 Task: Select the never option in the interactive window collapse cell input code.
Action: Mouse moved to (63, 455)
Screenshot: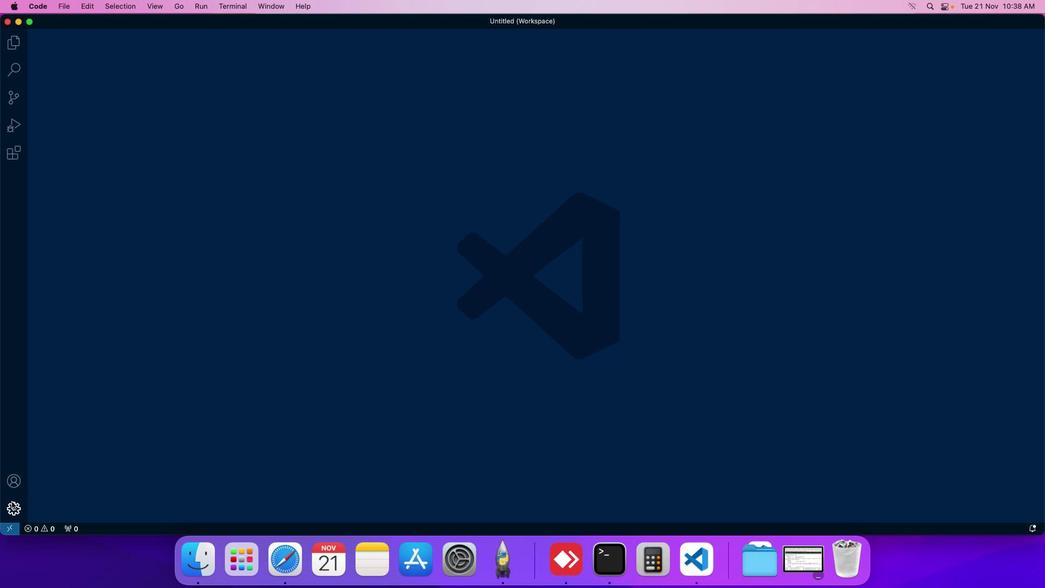 
Action: Mouse pressed left at (63, 455)
Screenshot: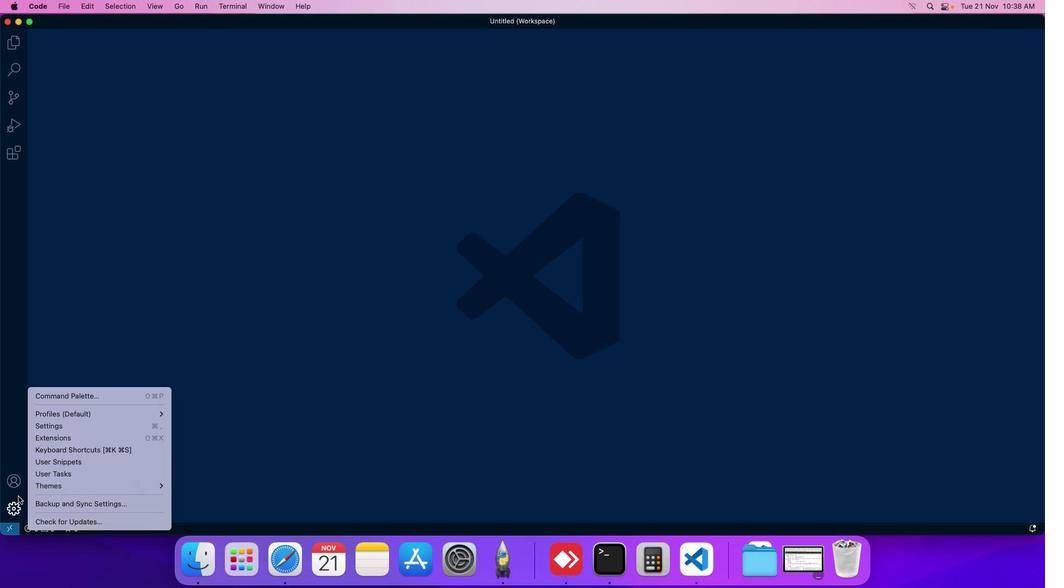 
Action: Mouse moved to (87, 394)
Screenshot: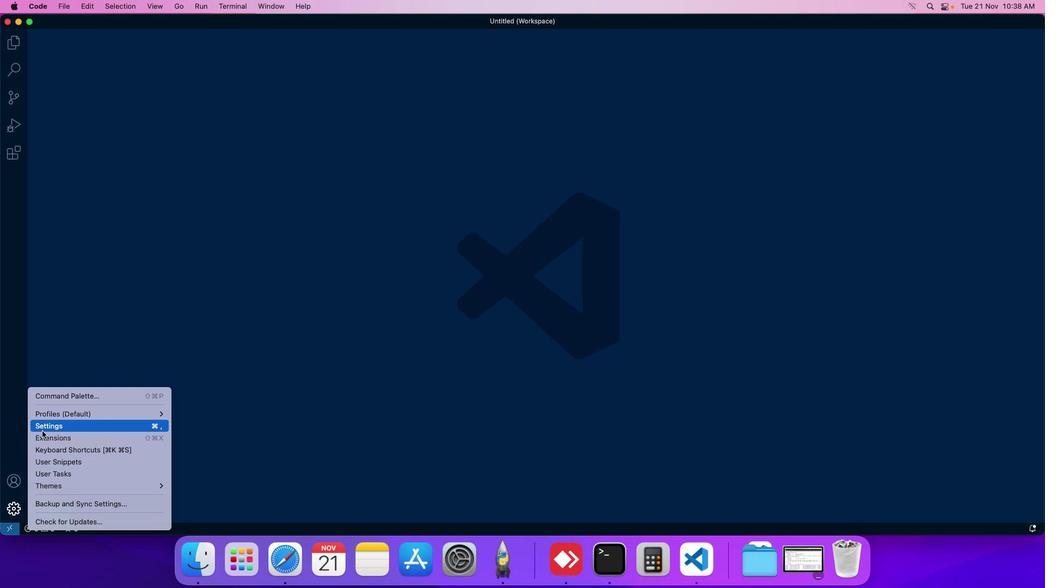 
Action: Mouse pressed left at (87, 394)
Screenshot: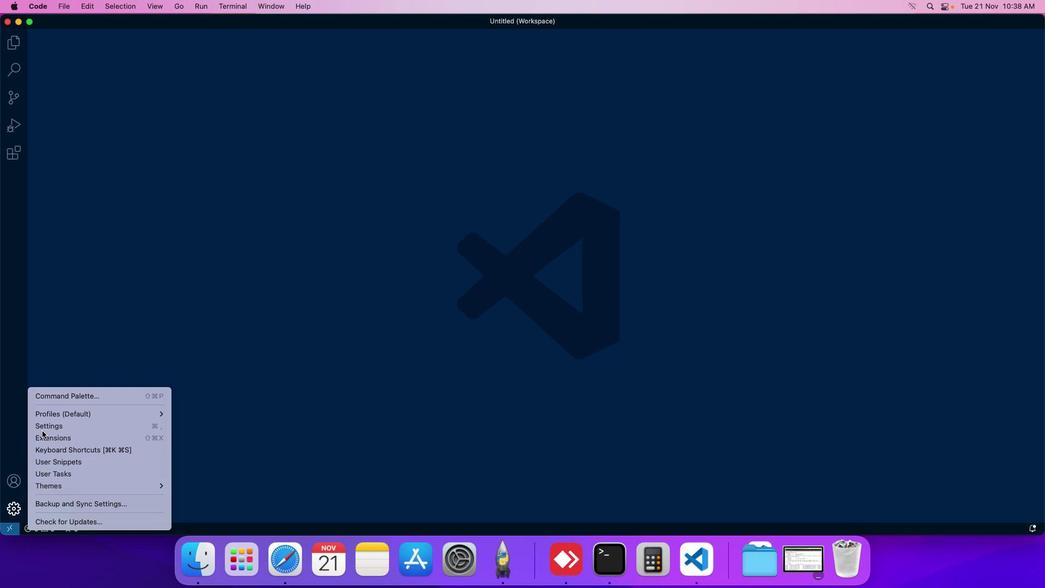 
Action: Mouse moved to (239, 101)
Screenshot: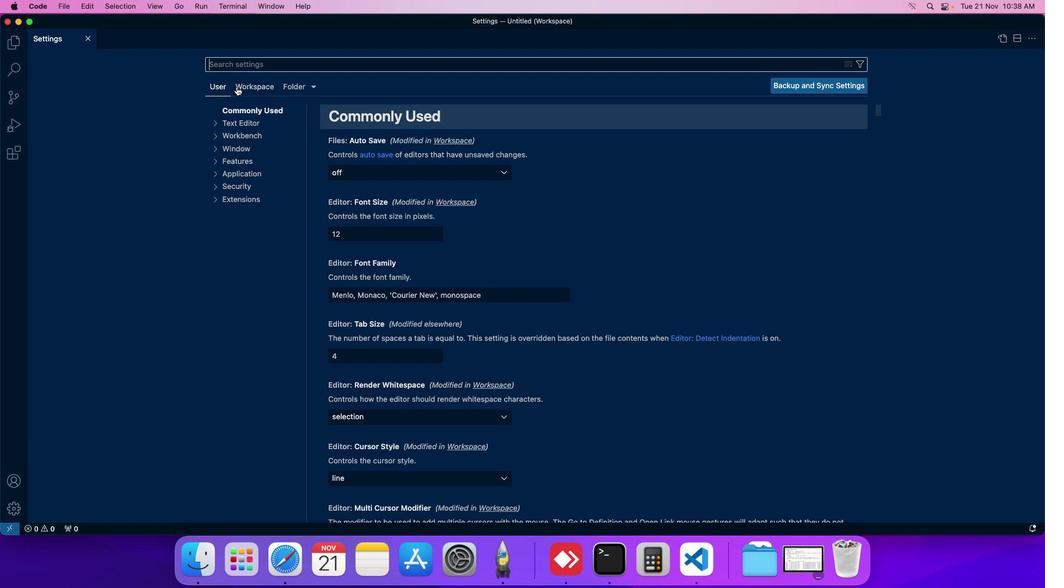 
Action: Mouse pressed left at (239, 101)
Screenshot: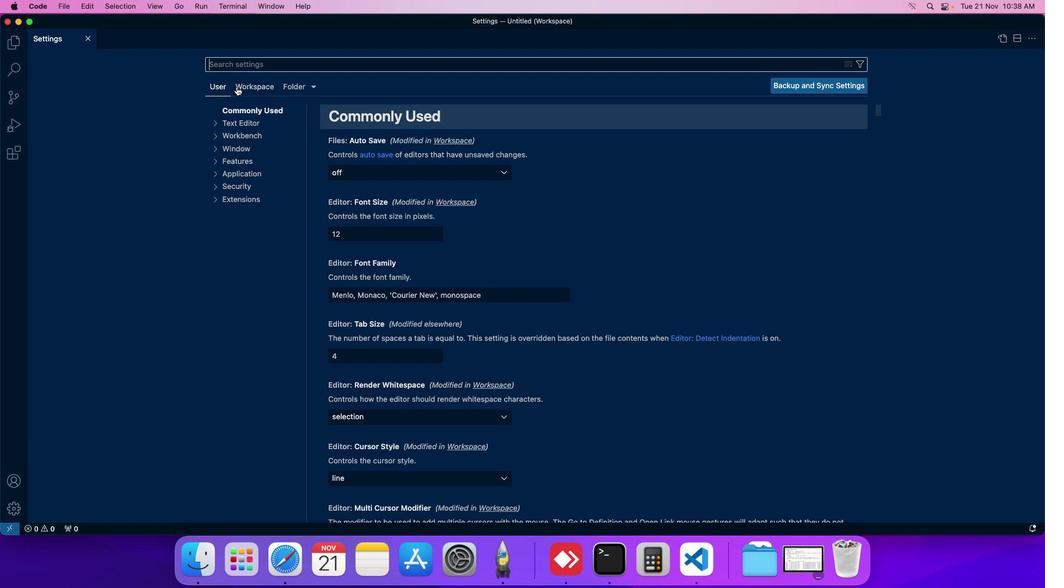 
Action: Mouse moved to (243, 167)
Screenshot: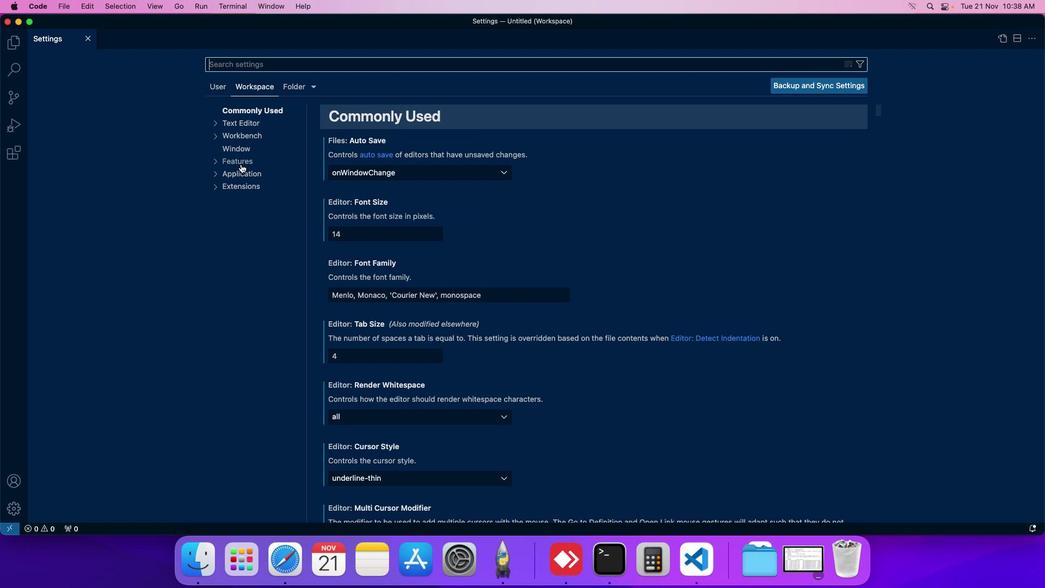 
Action: Mouse pressed left at (243, 167)
Screenshot: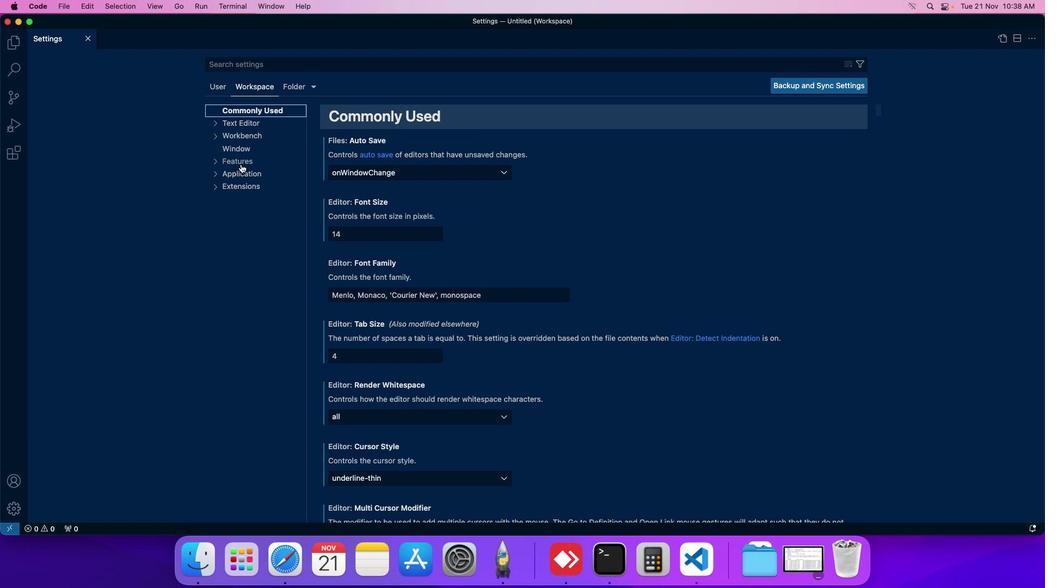 
Action: Mouse moved to (248, 324)
Screenshot: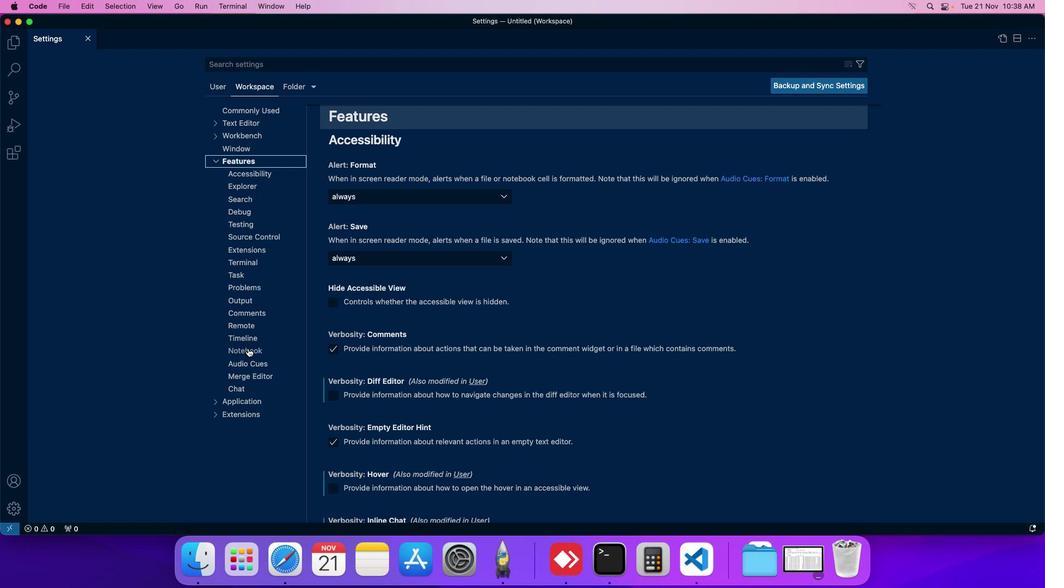 
Action: Mouse pressed left at (248, 324)
Screenshot: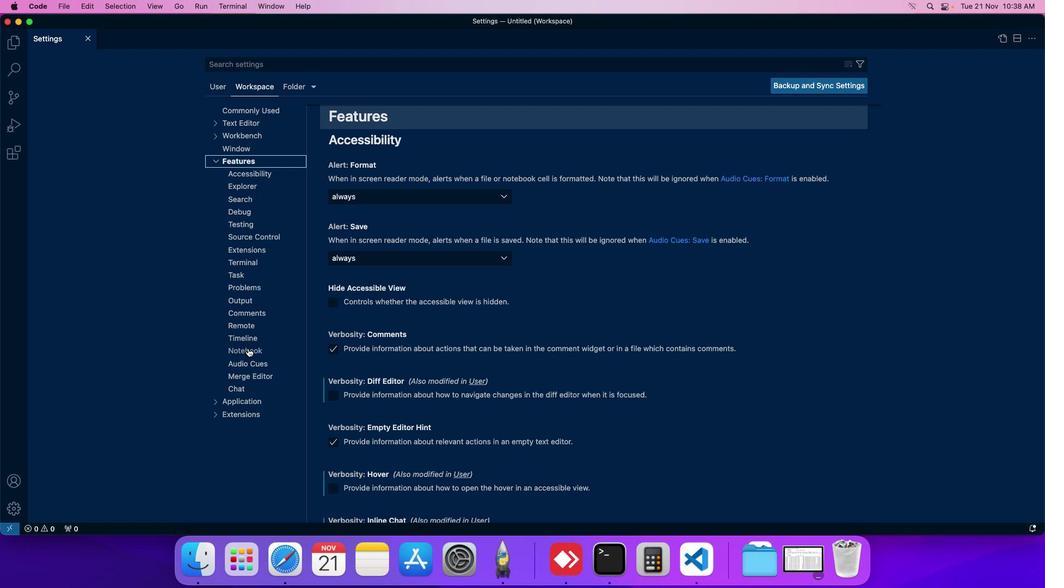 
Action: Mouse moved to (364, 371)
Screenshot: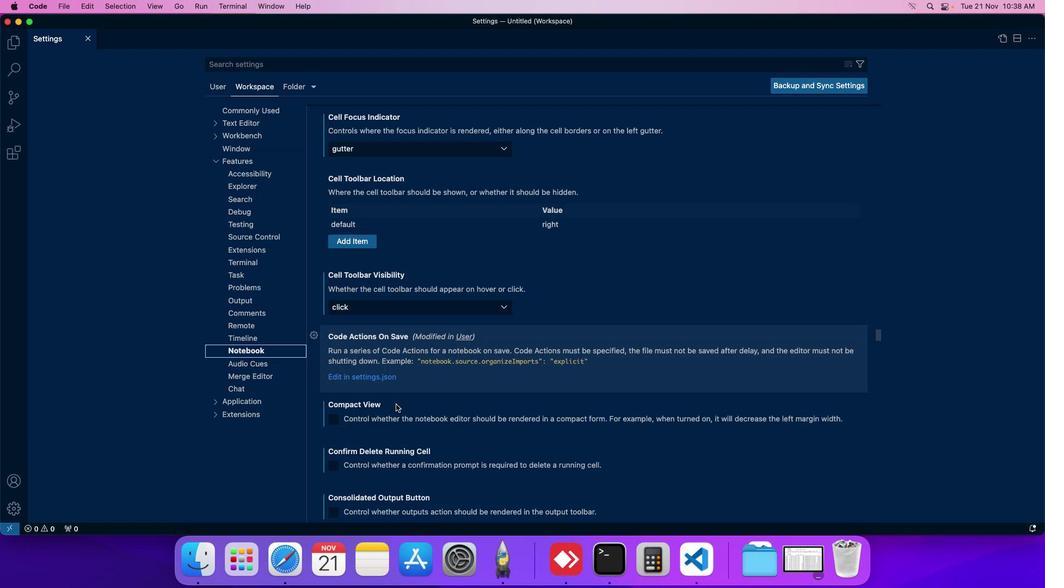 
Action: Mouse scrolled (364, 371) with delta (53, 27)
Screenshot: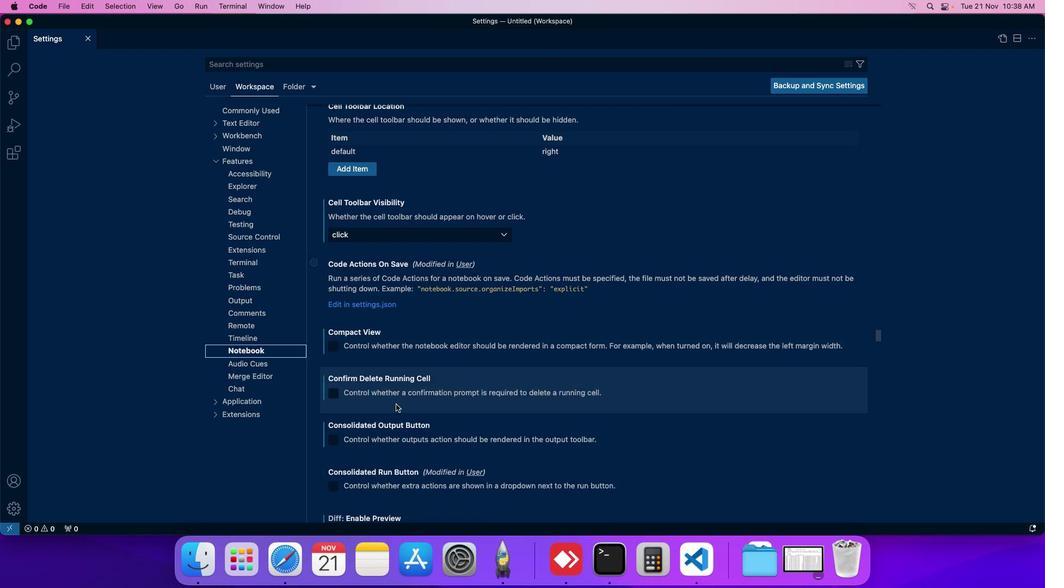 
Action: Mouse scrolled (364, 371) with delta (53, 27)
Screenshot: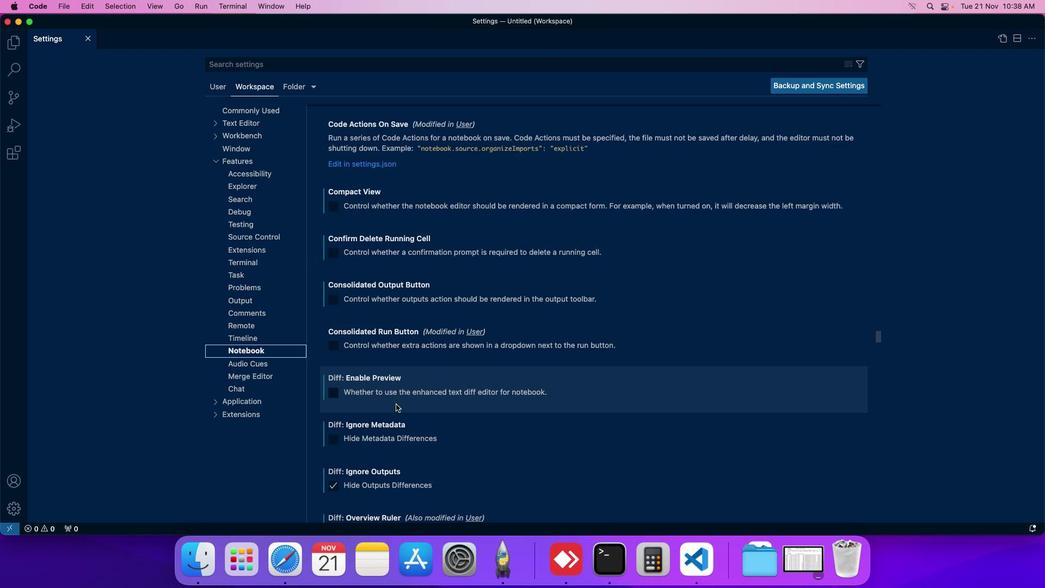 
Action: Mouse scrolled (364, 371) with delta (53, 27)
Screenshot: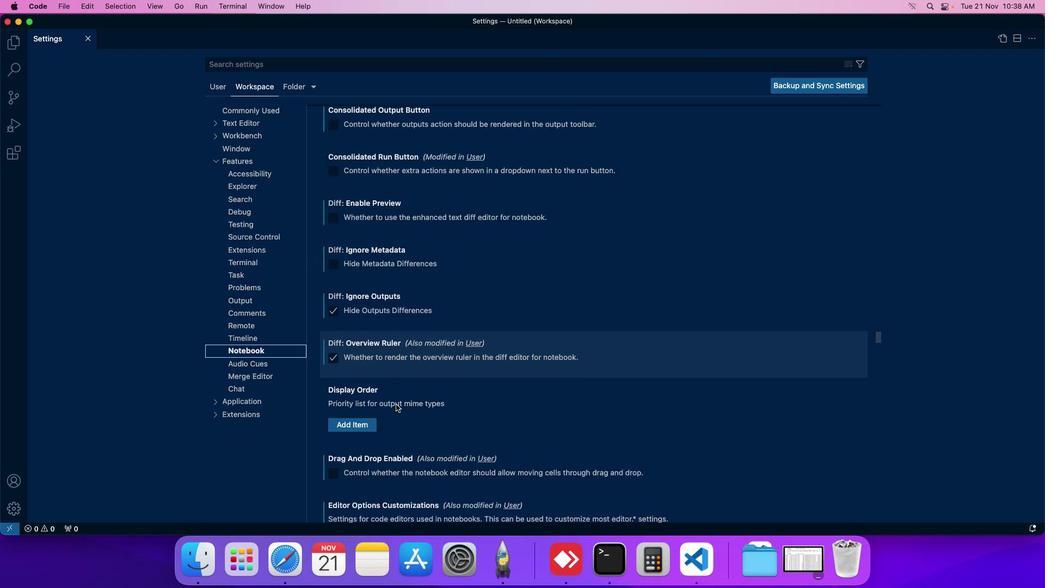 
Action: Mouse scrolled (364, 371) with delta (53, 27)
Screenshot: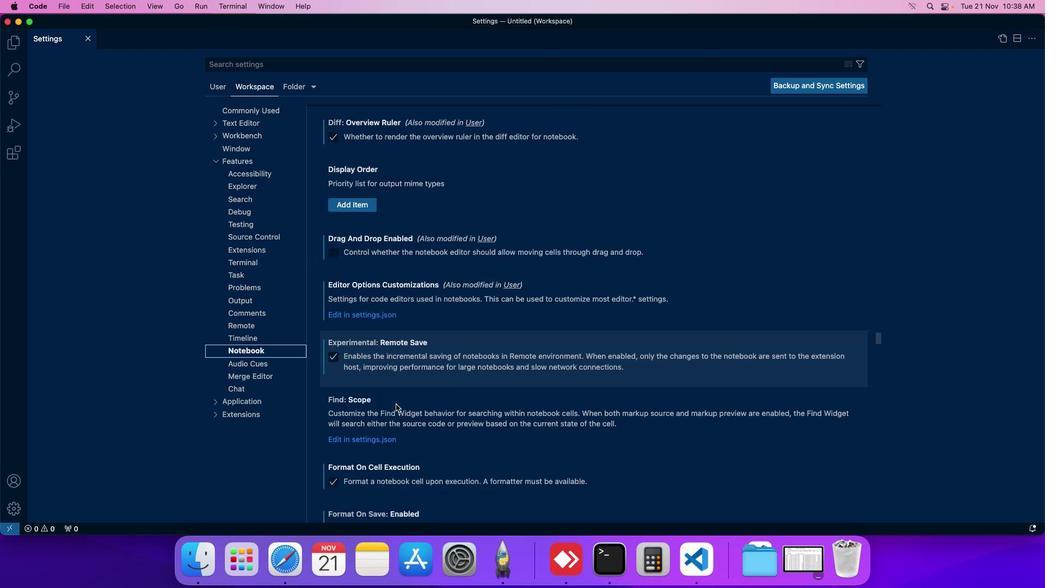 
Action: Mouse scrolled (364, 371) with delta (53, 27)
Screenshot: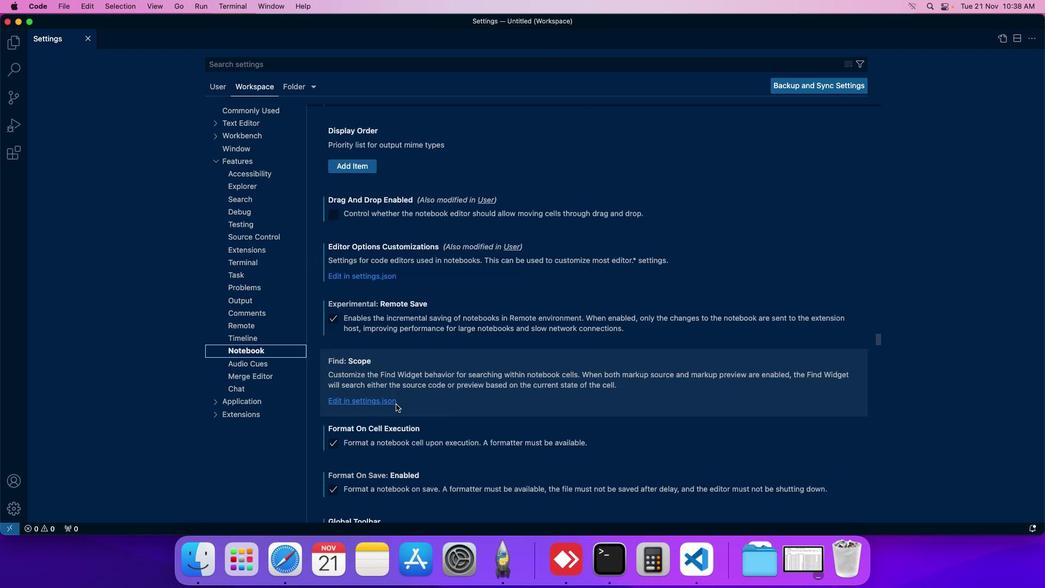 
Action: Mouse scrolled (364, 371) with delta (53, 27)
Screenshot: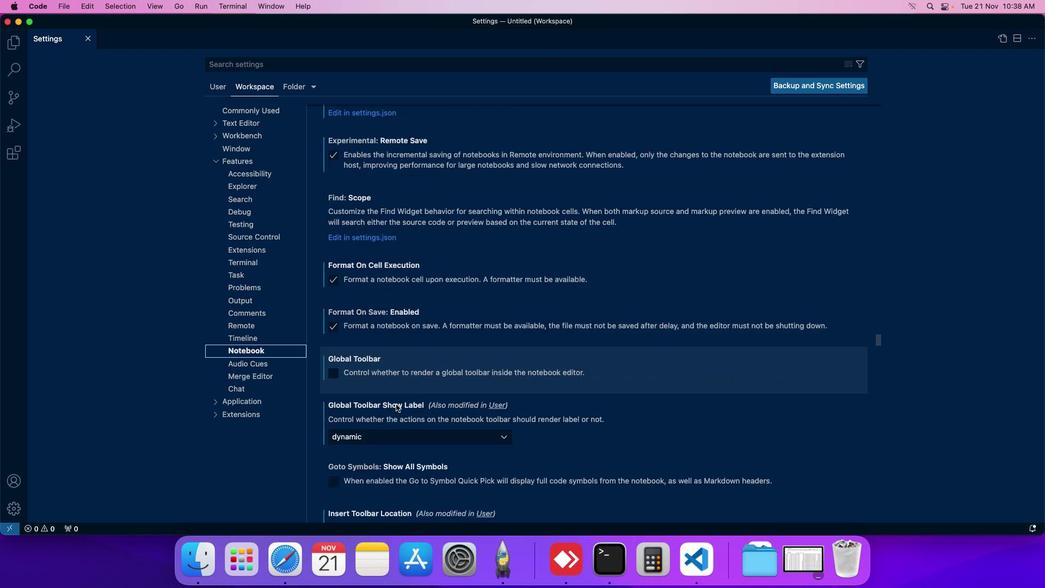 
Action: Mouse scrolled (364, 371) with delta (53, 27)
Screenshot: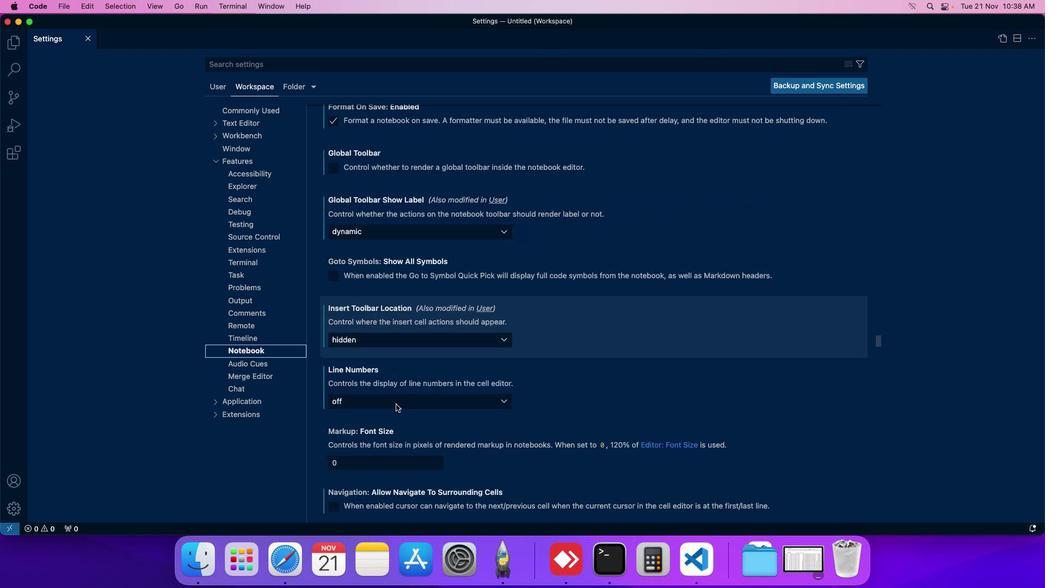 
Action: Mouse scrolled (364, 371) with delta (53, 27)
Screenshot: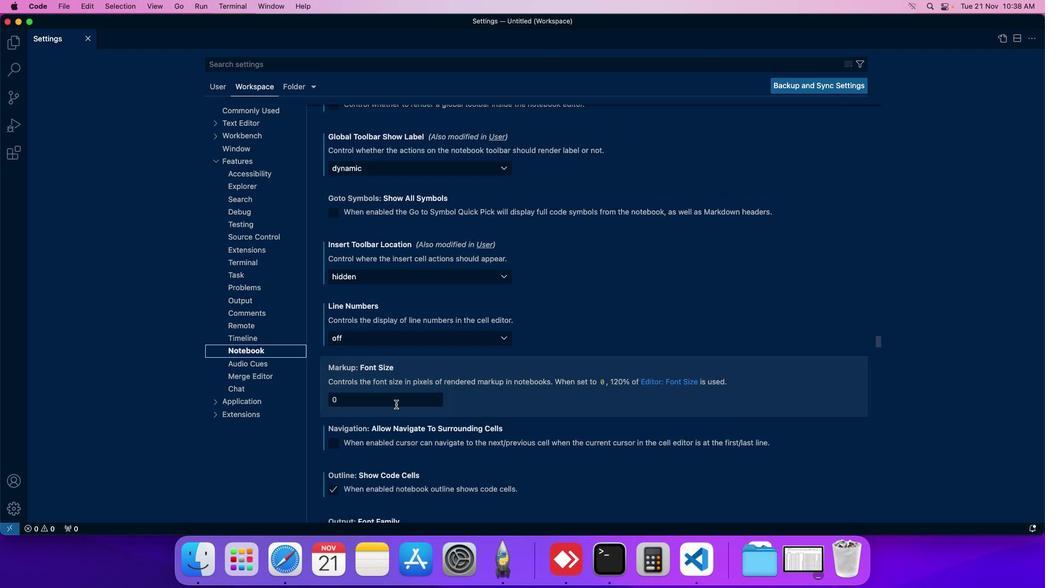 
Action: Mouse scrolled (364, 371) with delta (53, 27)
Screenshot: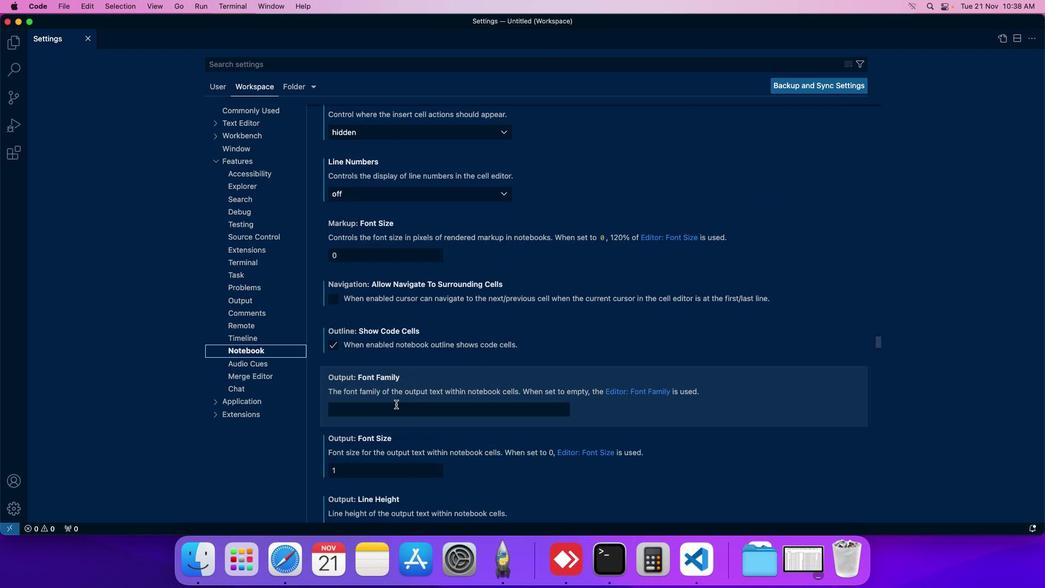 
Action: Mouse scrolled (364, 371) with delta (53, 27)
Screenshot: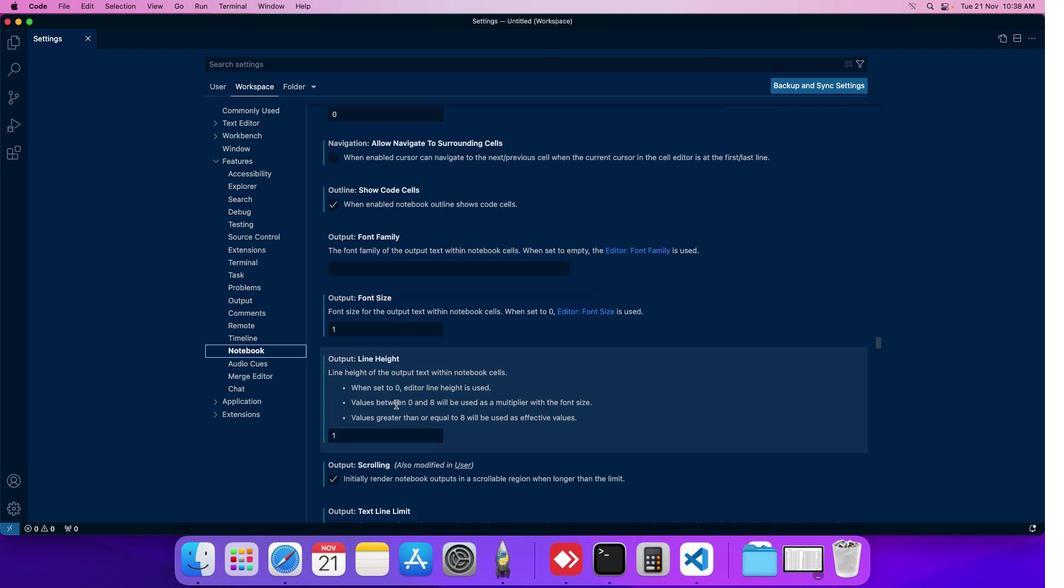 
Action: Mouse scrolled (364, 371) with delta (53, 27)
Screenshot: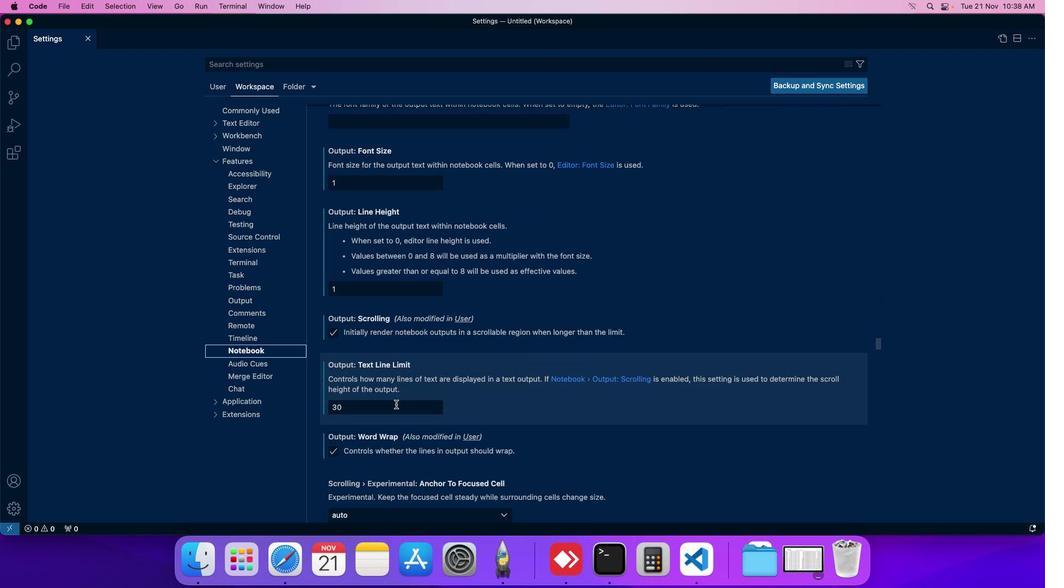 
Action: Mouse scrolled (364, 371) with delta (53, 27)
Screenshot: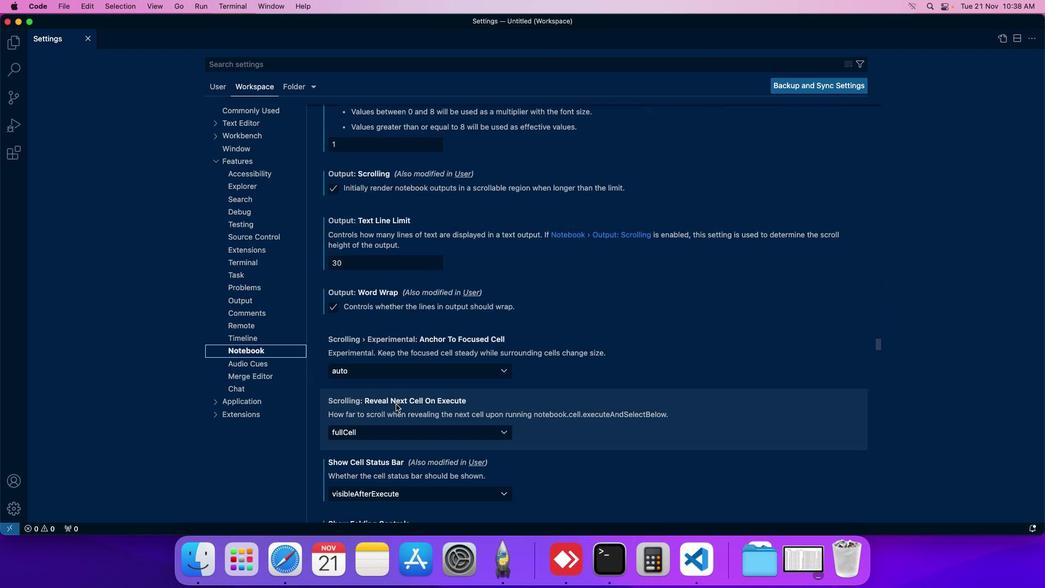 
Action: Mouse scrolled (364, 371) with delta (53, 27)
Screenshot: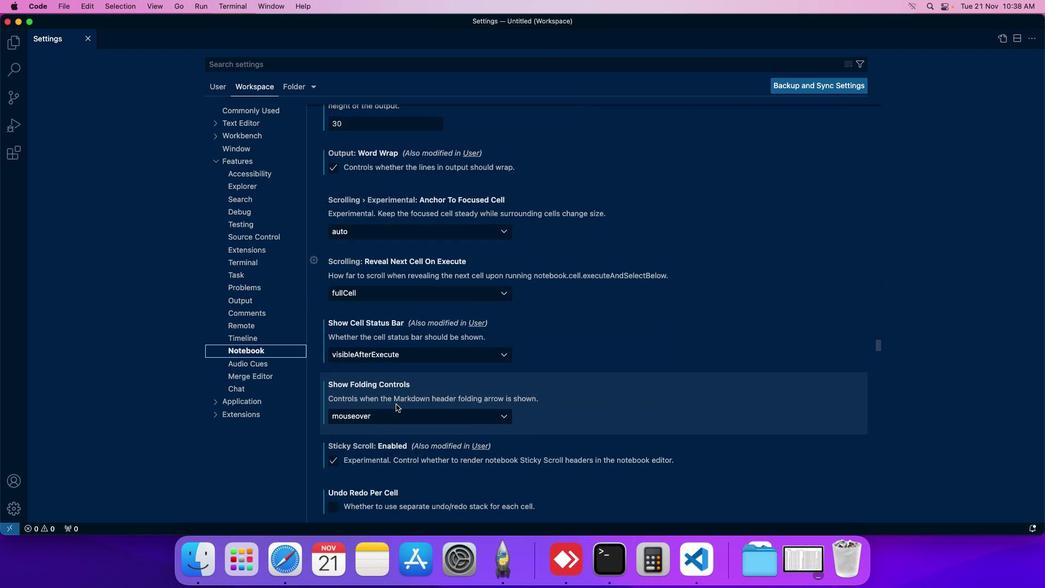 
Action: Mouse scrolled (364, 371) with delta (53, 27)
Screenshot: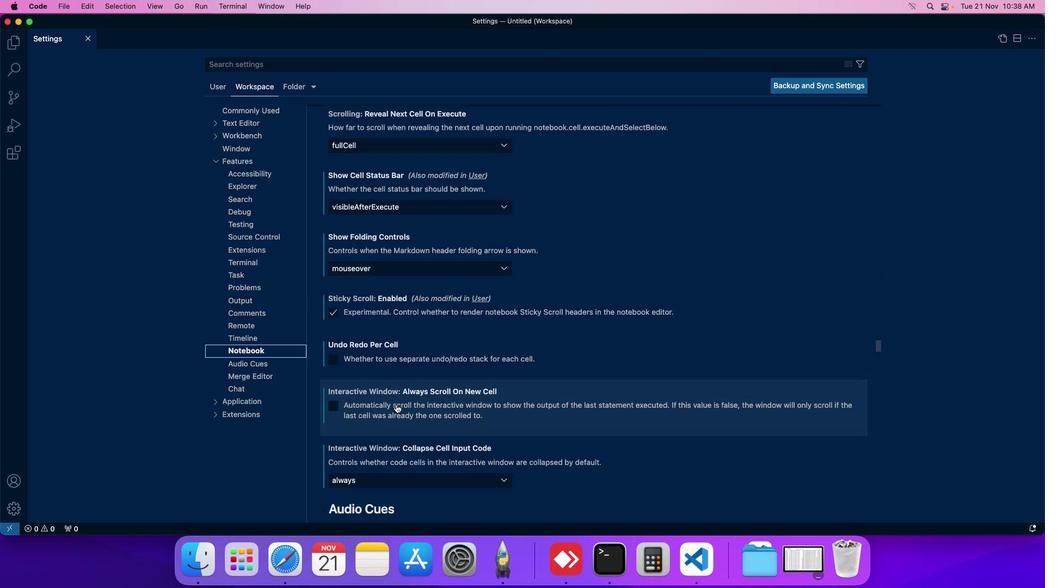 
Action: Mouse scrolled (364, 371) with delta (53, 27)
Screenshot: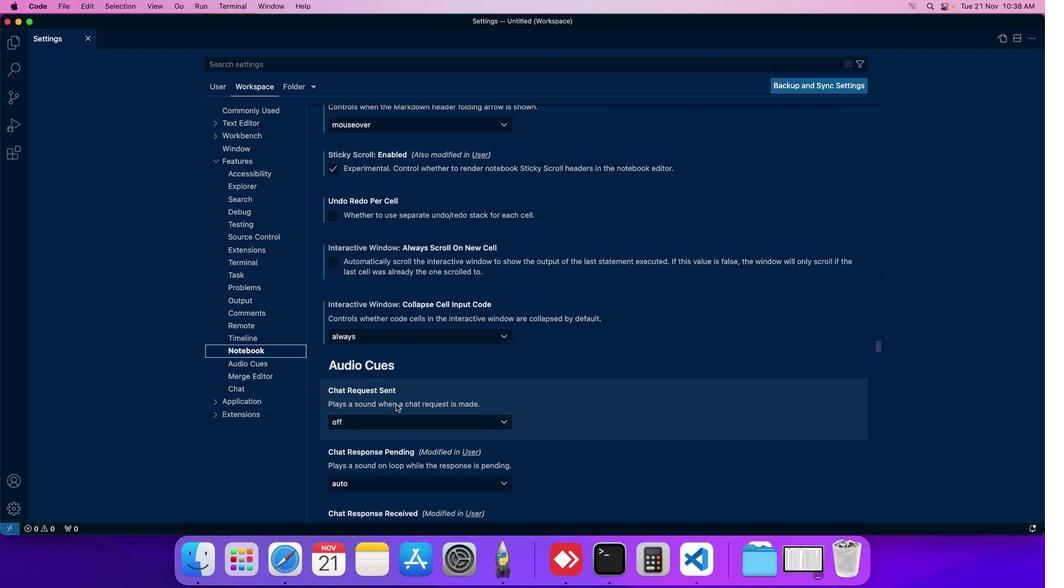 
Action: Mouse scrolled (364, 371) with delta (53, 27)
Screenshot: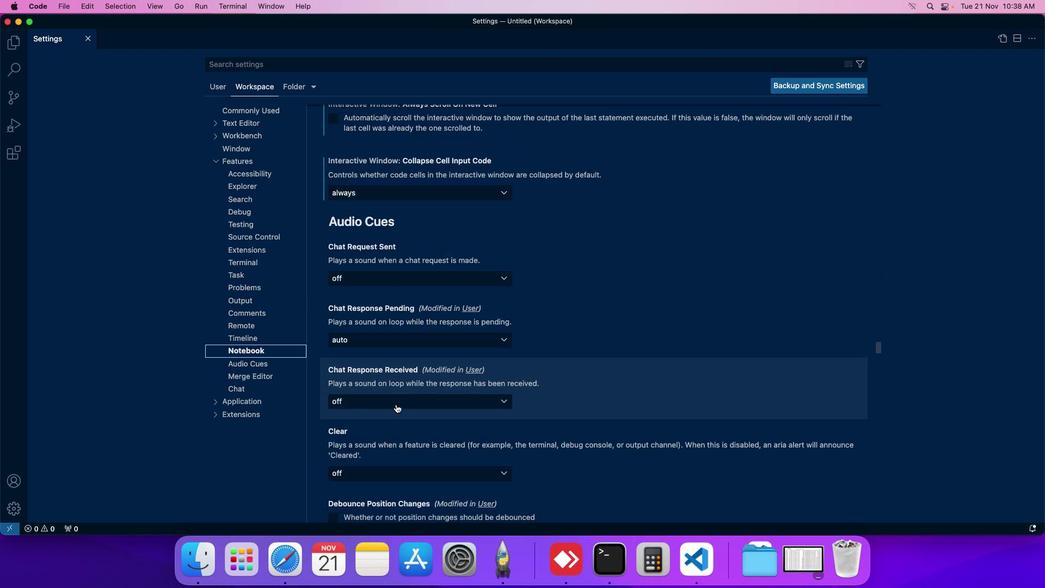 
Action: Mouse moved to (355, 283)
Screenshot: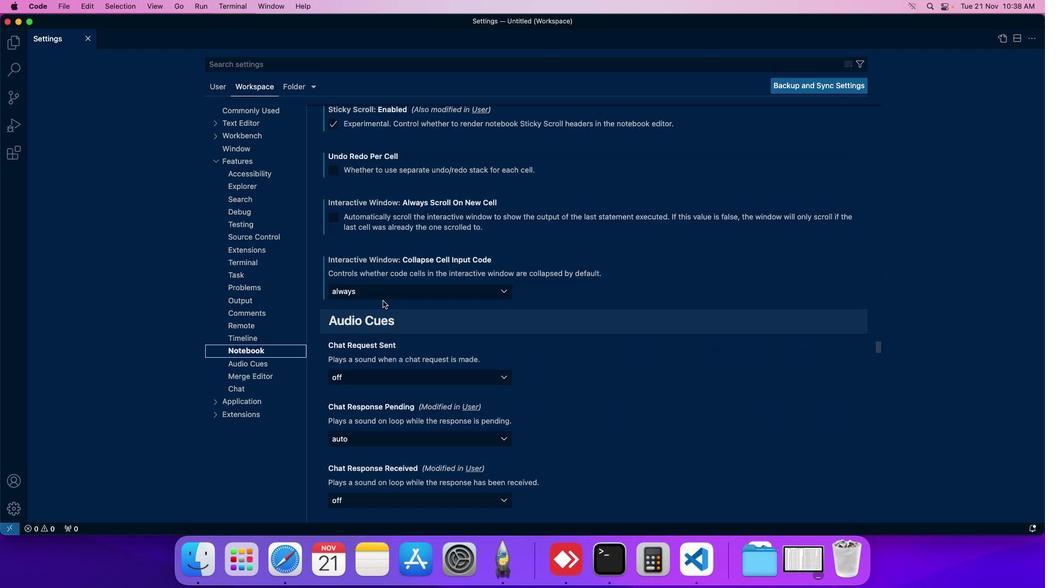 
Action: Mouse scrolled (355, 283) with delta (53, 28)
Screenshot: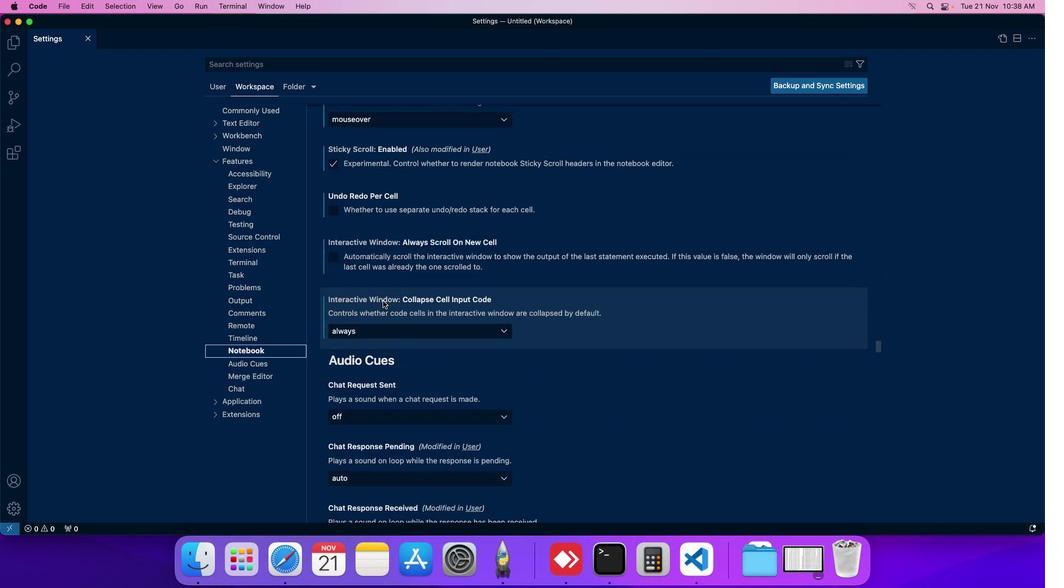 
Action: Mouse moved to (350, 312)
Screenshot: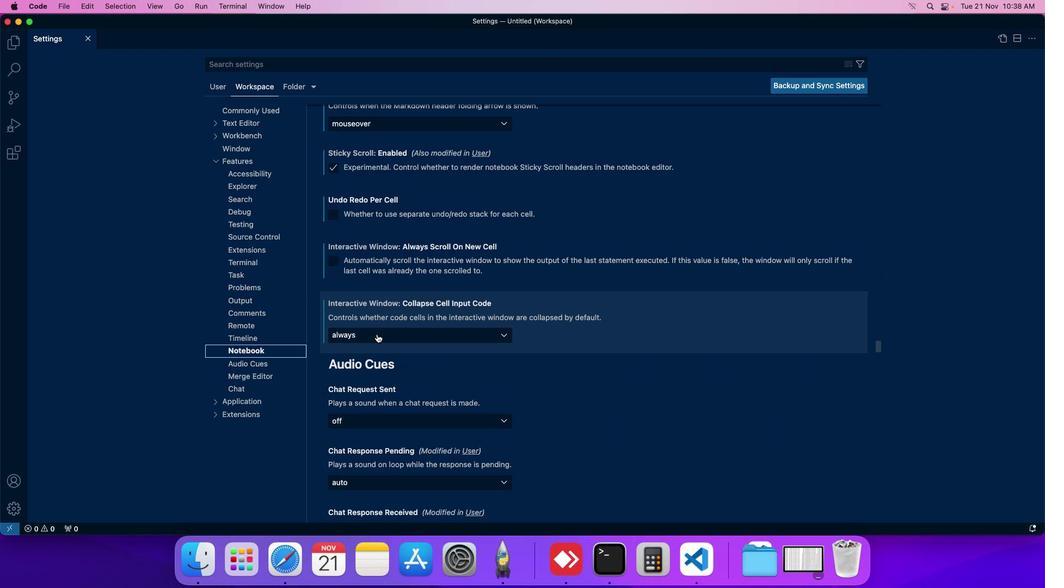 
Action: Mouse pressed left at (350, 312)
Screenshot: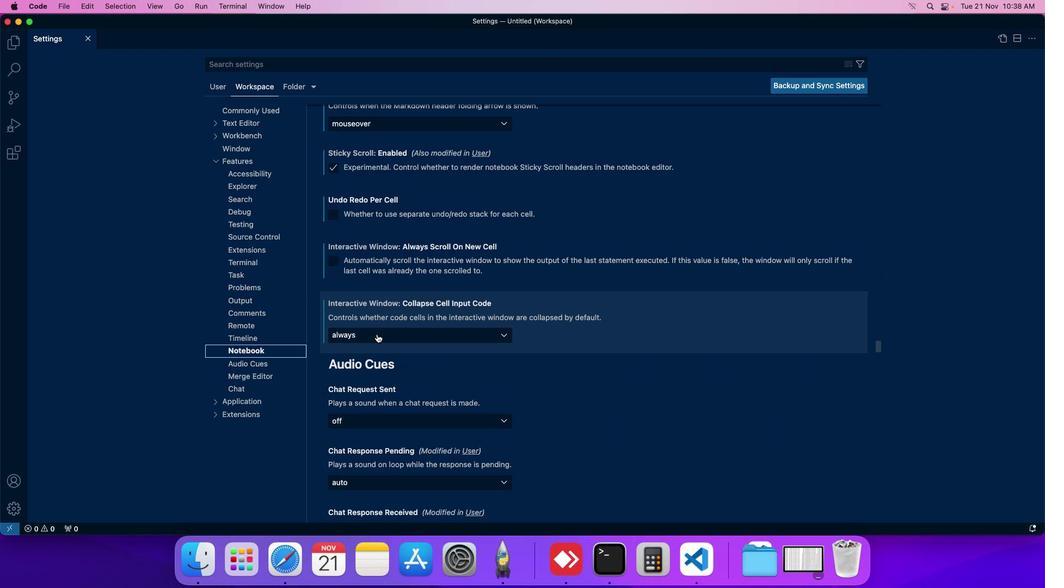 
Action: Mouse moved to (347, 333)
Screenshot: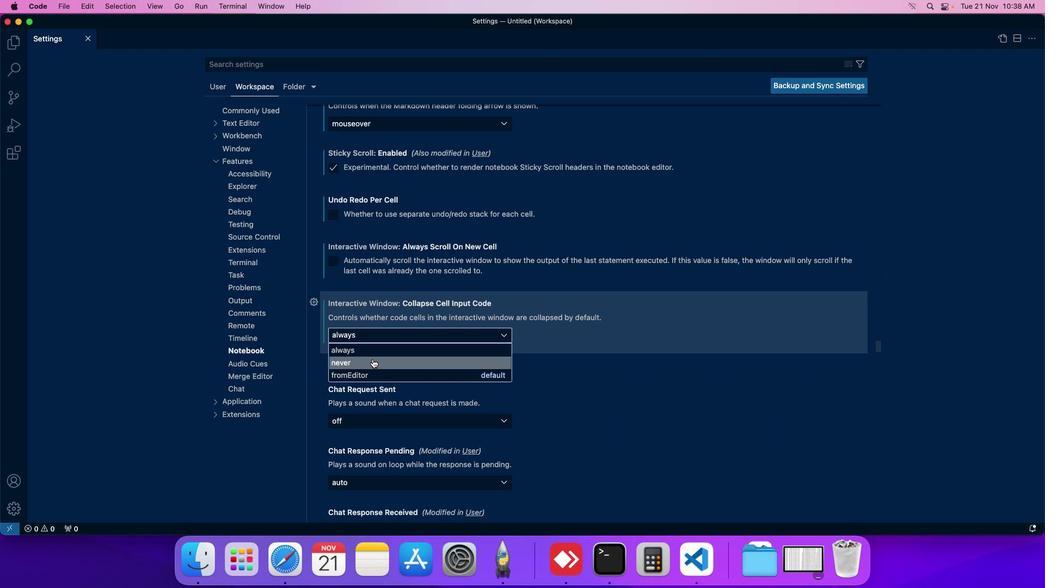 
Action: Mouse pressed left at (347, 333)
Screenshot: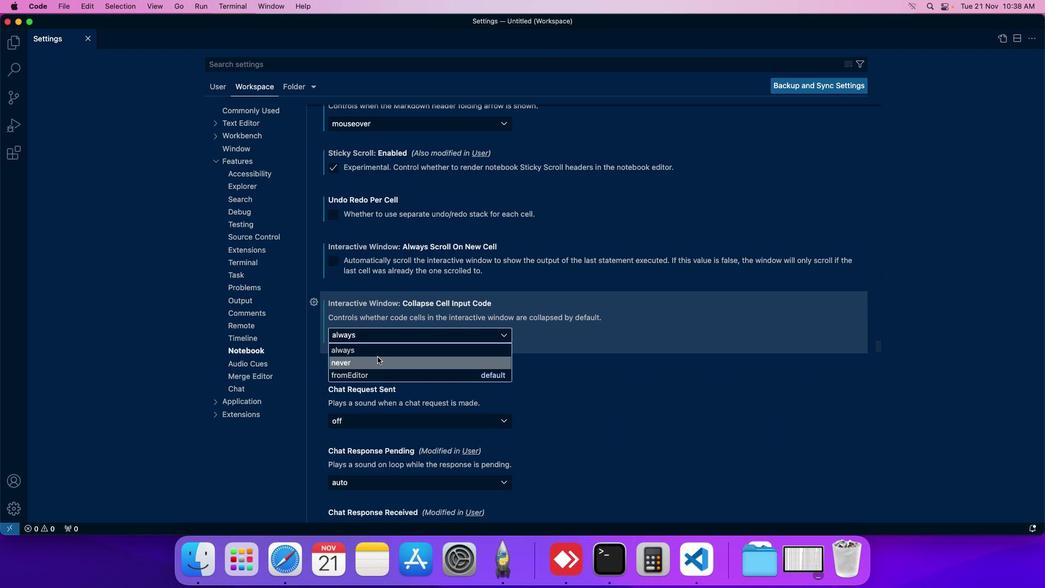 
Action: Mouse moved to (356, 319)
Screenshot: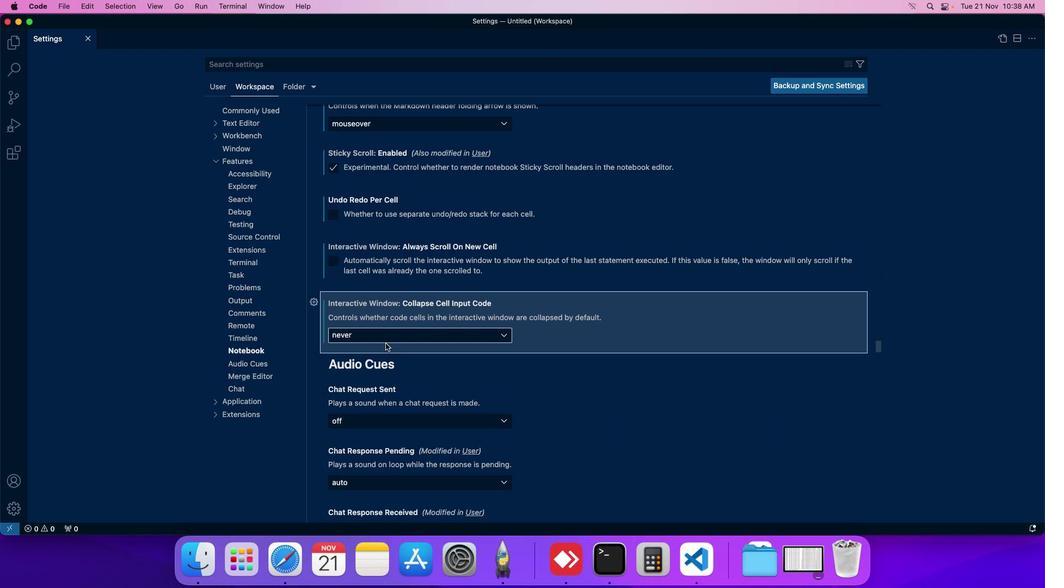 
